 Task: Make in the project AgileHarbor a sprint 'Accessibility Audit Sprint'. Create in the project AgileHarbor a sprint 'Accessibility Audit Sprint'. Add in the project AgileHarbor a sprint 'Accessibility Audit Sprint'
Action: Mouse moved to (889, 159)
Screenshot: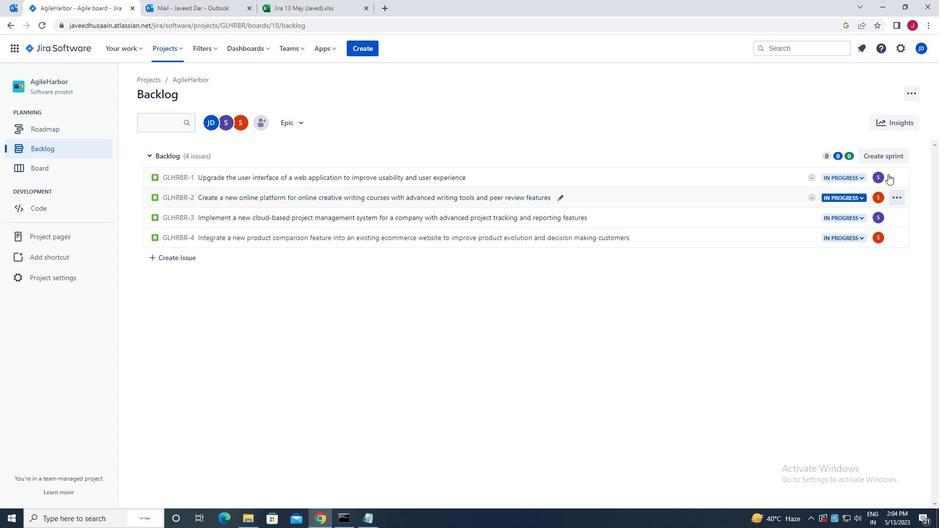 
Action: Mouse pressed left at (889, 159)
Screenshot: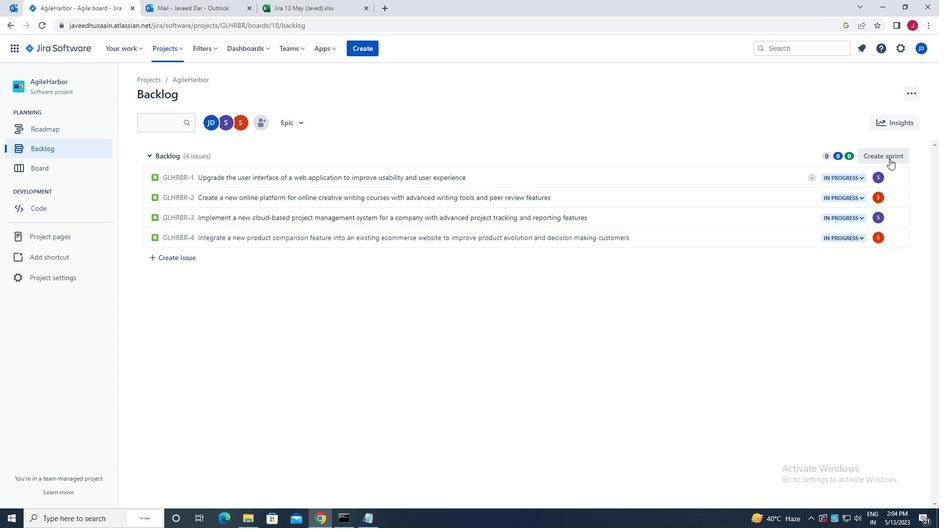 
Action: Mouse moved to (898, 156)
Screenshot: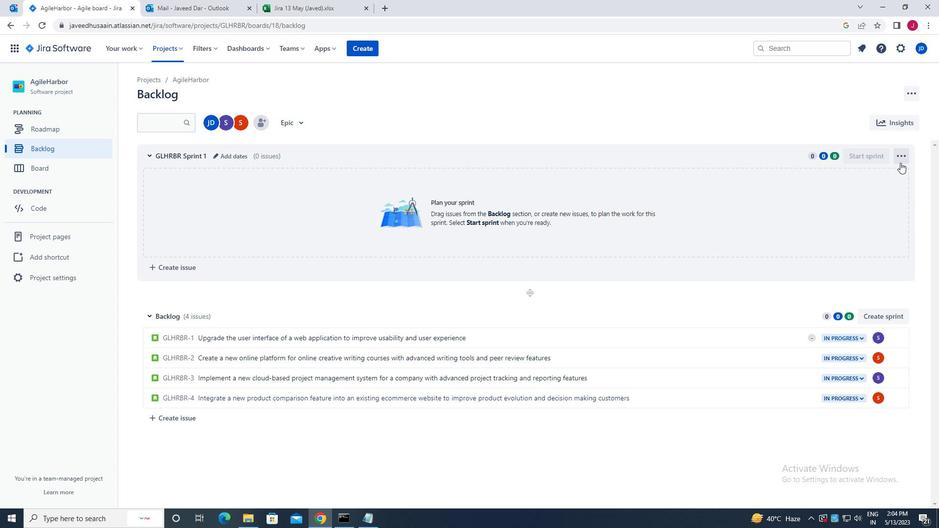 
Action: Mouse pressed left at (898, 156)
Screenshot: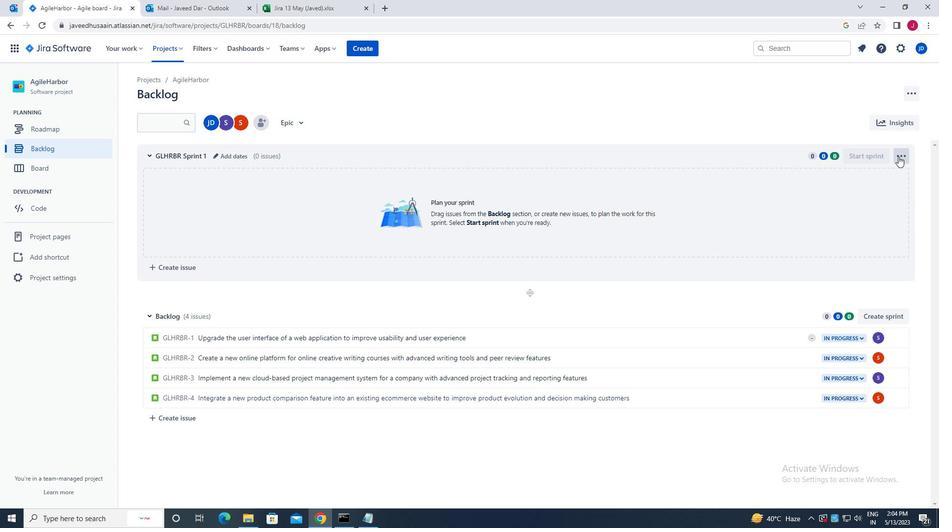 
Action: Mouse moved to (886, 180)
Screenshot: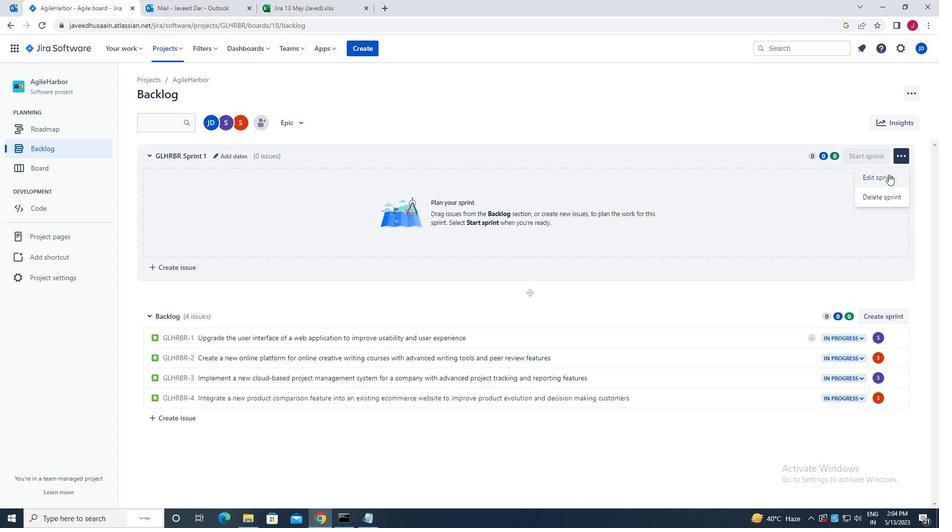 
Action: Mouse pressed left at (886, 180)
Screenshot: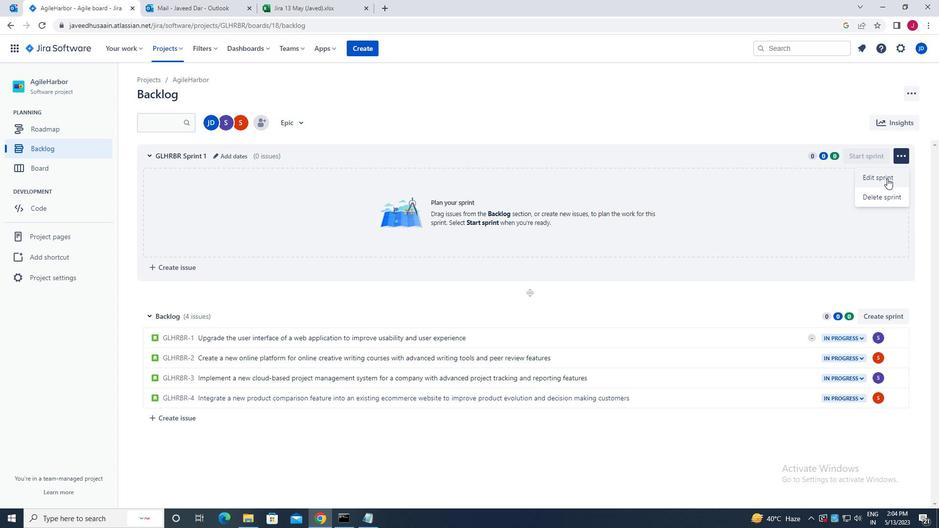 
Action: Mouse moved to (421, 122)
Screenshot: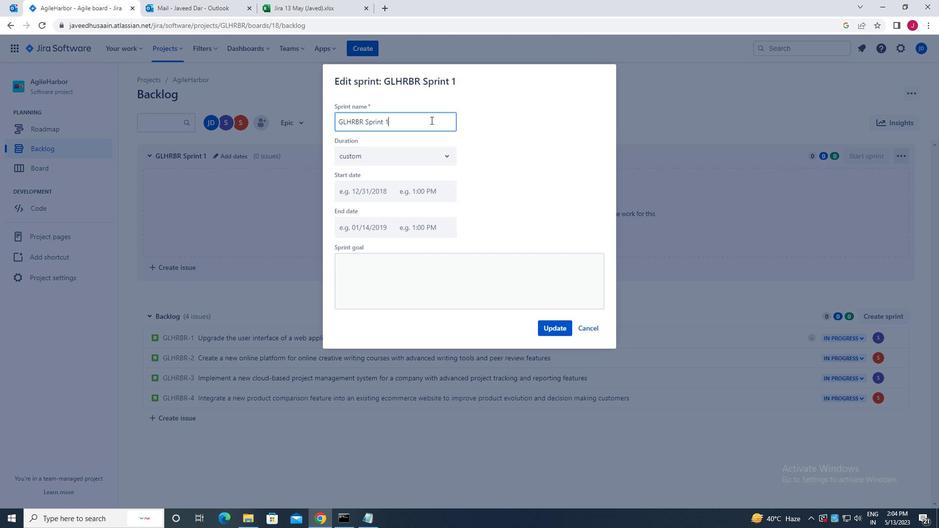 
Action: Key pressed <Key.backspace><Key.backspace><Key.backspace><Key.backspace><Key.backspace><Key.backspace><Key.backspace><Key.backspace><Key.backspace><Key.backspace><Key.backspace><Key.backspace><Key.backspace><Key.backspace><Key.backspace><Key.backspace><Key.backspace><Key.backspace><Key.backspace><Key.backspace><Key.backspace><Key.backspace>a<Key.caps_lock>ccessibility<Key.space><Key.caps_lock>a<Key.caps_lock>udit<Key.space><Key.caps_lock>s<Key.caps_lock>print
Screenshot: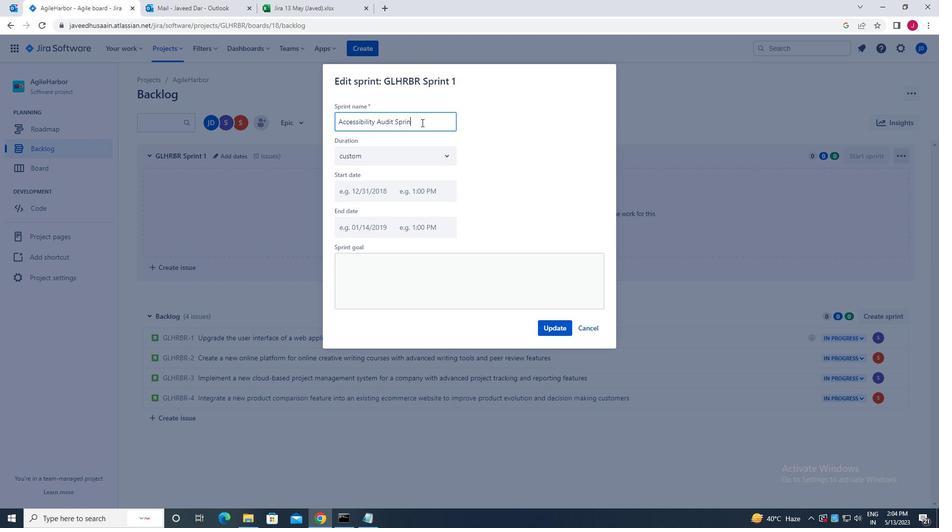 
Action: Mouse moved to (545, 329)
Screenshot: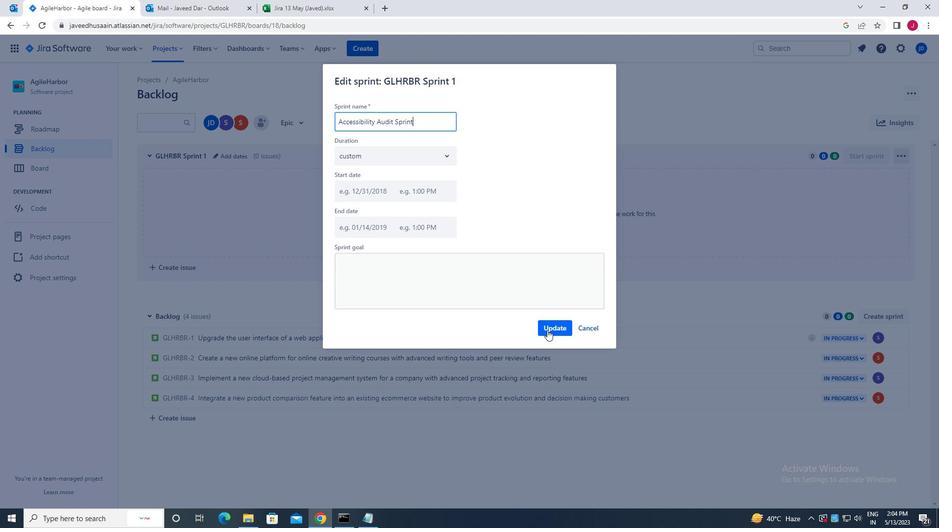 
Action: Mouse pressed left at (545, 329)
Screenshot: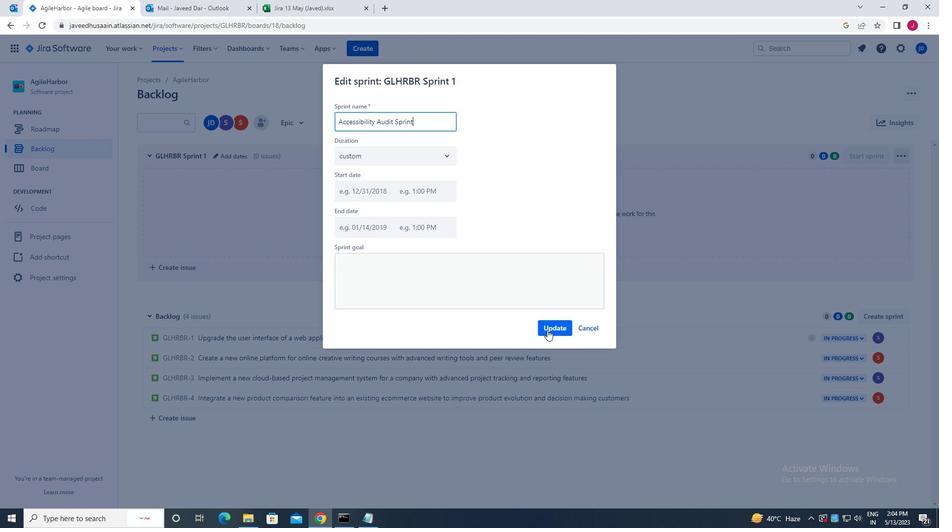 
Action: Mouse moved to (887, 318)
Screenshot: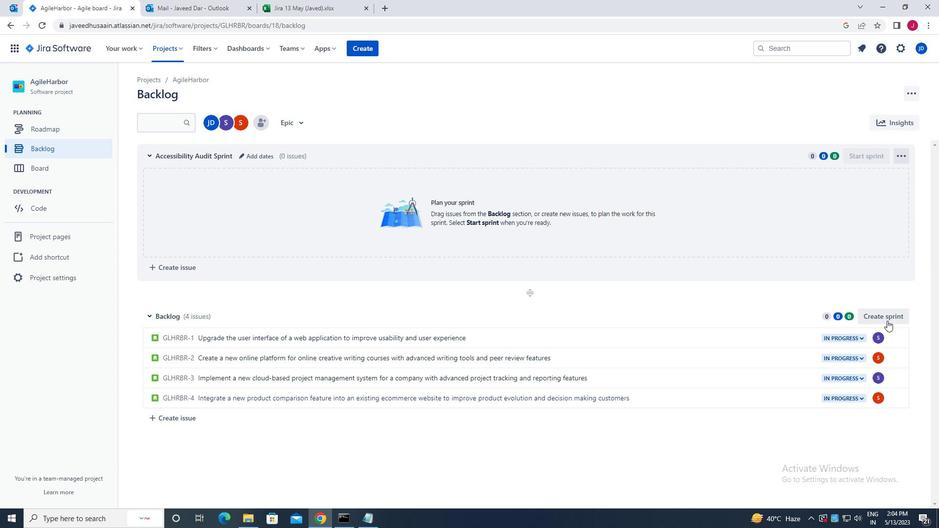 
Action: Mouse pressed left at (887, 318)
Screenshot: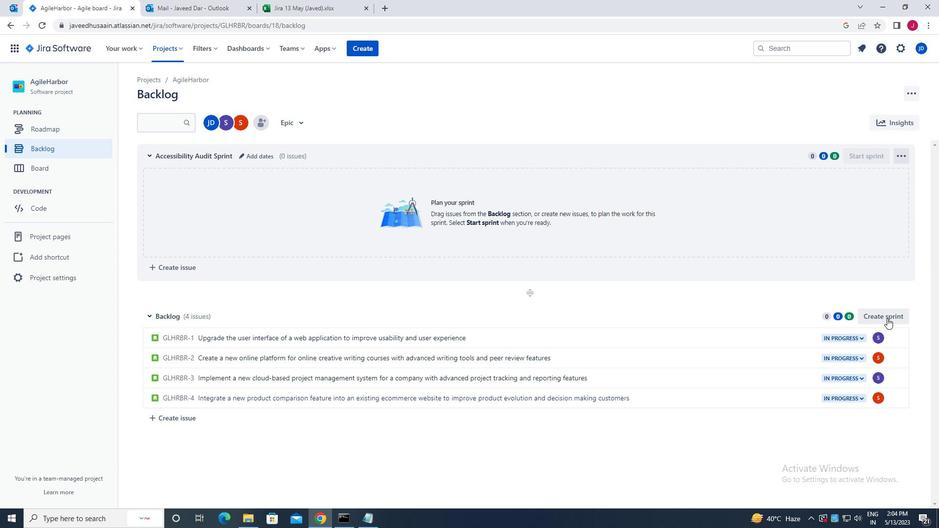
Action: Mouse moved to (899, 315)
Screenshot: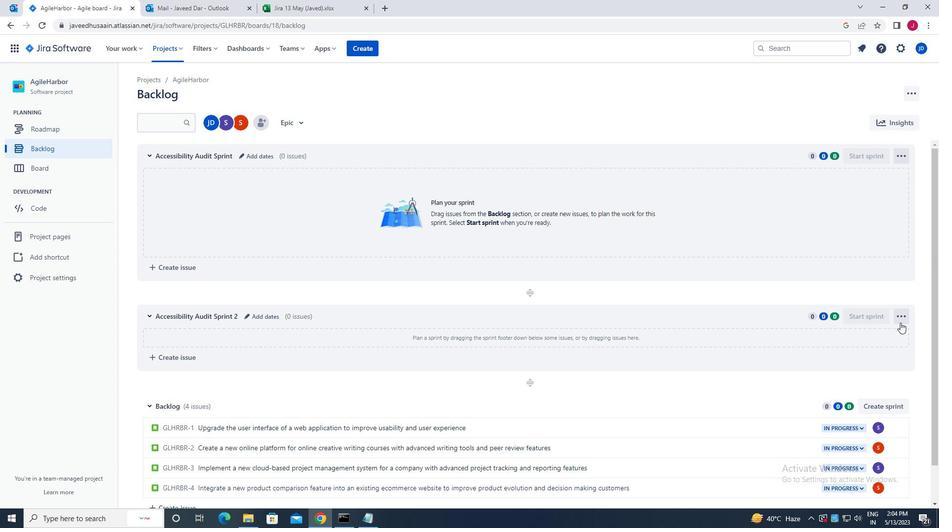 
Action: Mouse pressed left at (899, 315)
Screenshot: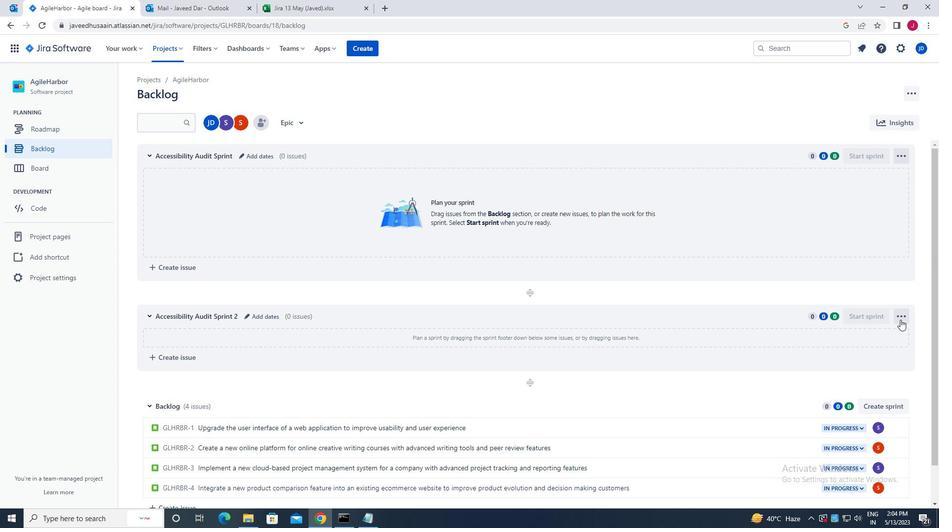 
Action: Mouse moved to (873, 355)
Screenshot: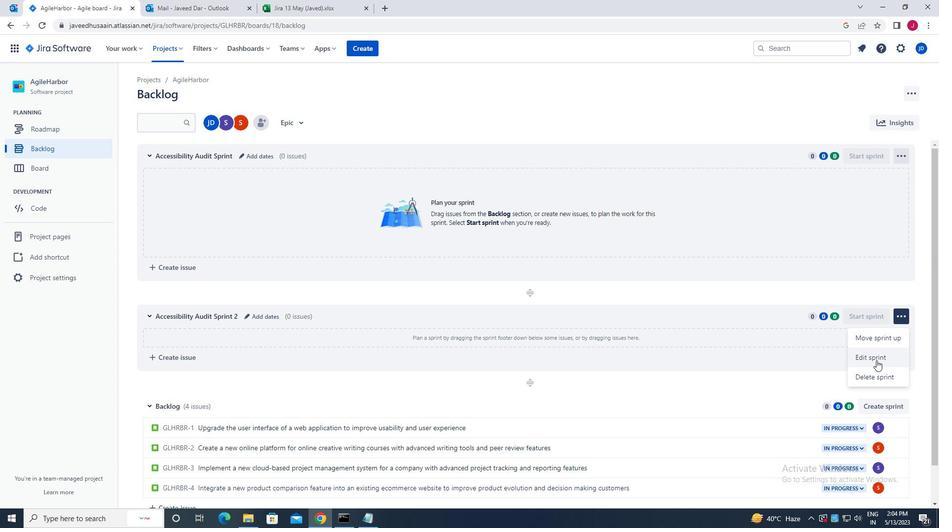
Action: Mouse pressed left at (873, 355)
Screenshot: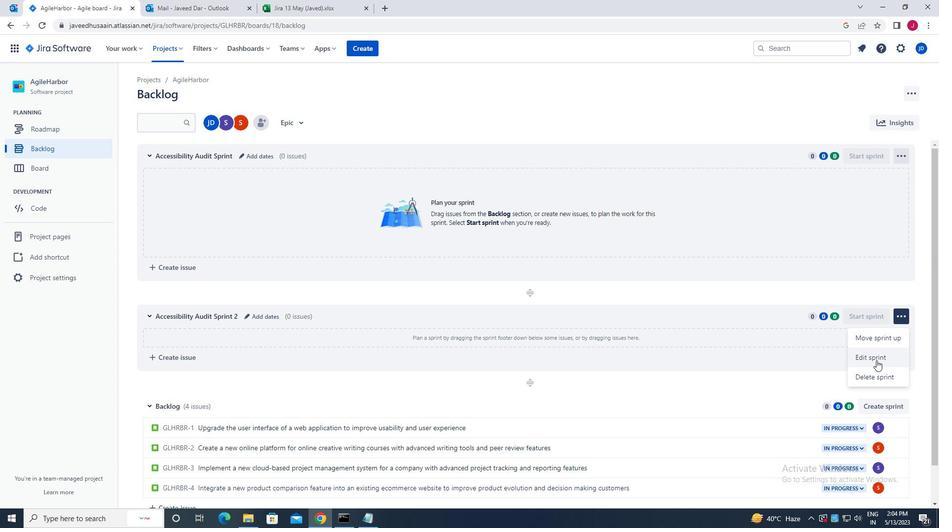 
Action: Mouse moved to (436, 127)
Screenshot: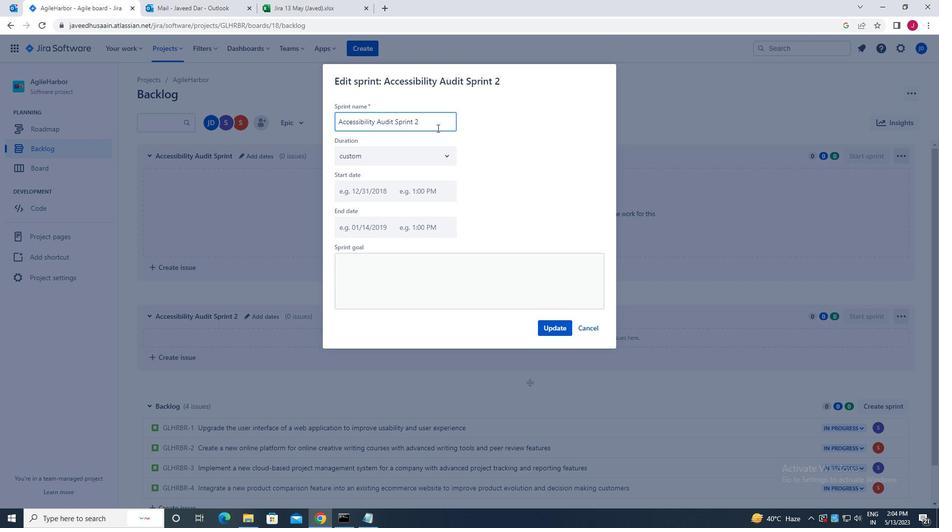 
Action: Key pressed <Key.backspace><Key.backspace><Key.backspace><Key.backspace><Key.backspace><Key.backspace><Key.backspace><Key.backspace><Key.backspace><Key.backspace><Key.backspace><Key.backspace><Key.backspace><Key.backspace><Key.backspace><Key.backspace><Key.backspace><Key.backspace><Key.backspace><Key.backspace><Key.backspace><Key.backspace><Key.backspace><Key.backspace><Key.backspace><Key.backspace><Key.backspace><Key.backspace><Key.backspace><Key.backspace><Key.backspace><Key.backspace><Key.backspace><Key.backspace><Key.backspace><Key.backspace><Key.backspace><Key.backspace><Key.caps_lock>a<Key.caps_lock>ccessibo<Key.backspace>ility<Key.space><Key.caps_lock>a<Key.caps_lock>udit<Key.space><Key.caps_lock>s<Key.caps_lock>print
Screenshot: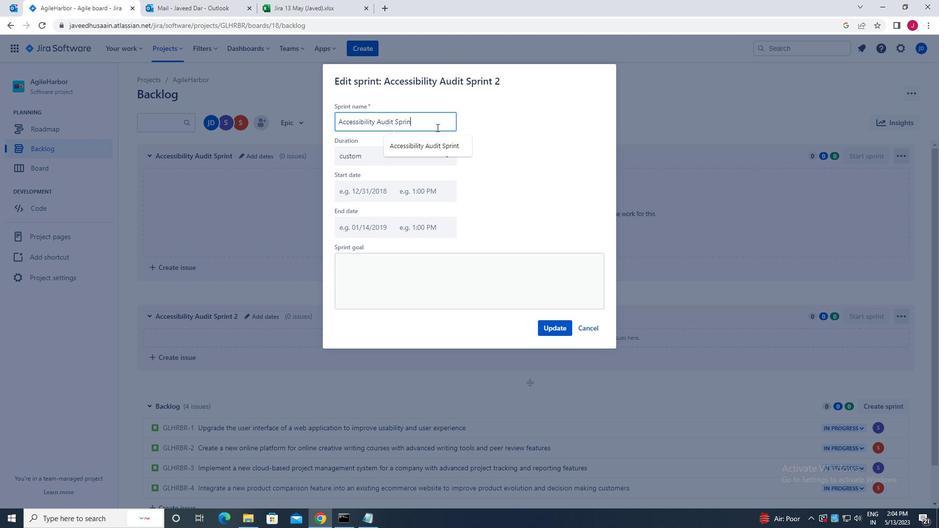 
Action: Mouse moved to (565, 329)
Screenshot: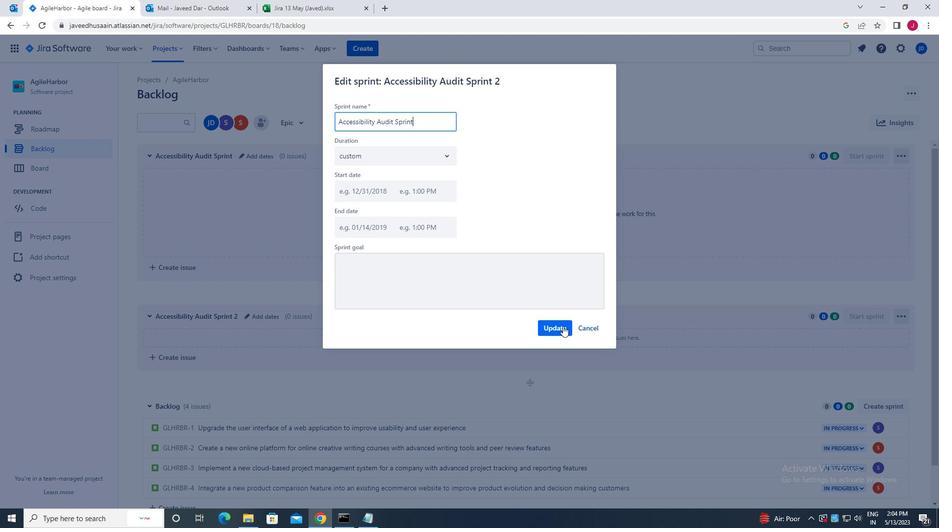 
Action: Mouse pressed left at (565, 329)
Screenshot: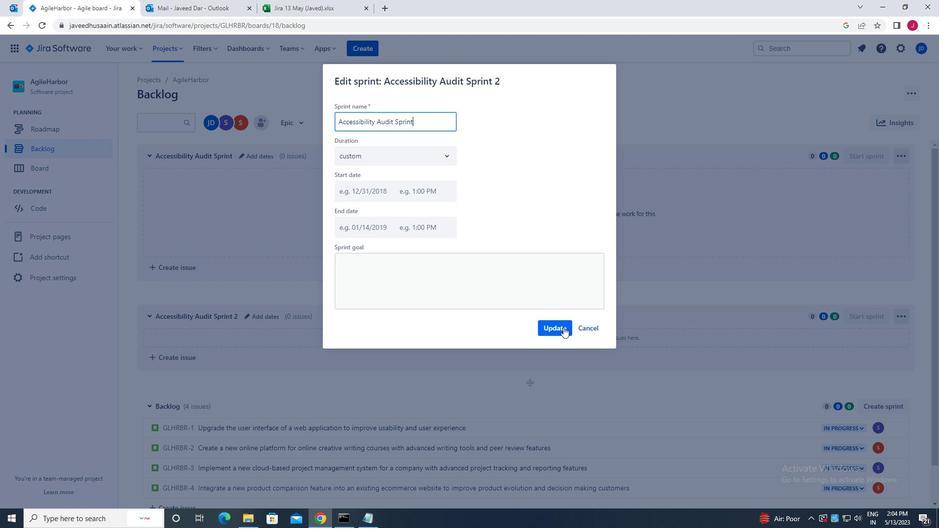 
Action: Mouse moved to (893, 408)
Screenshot: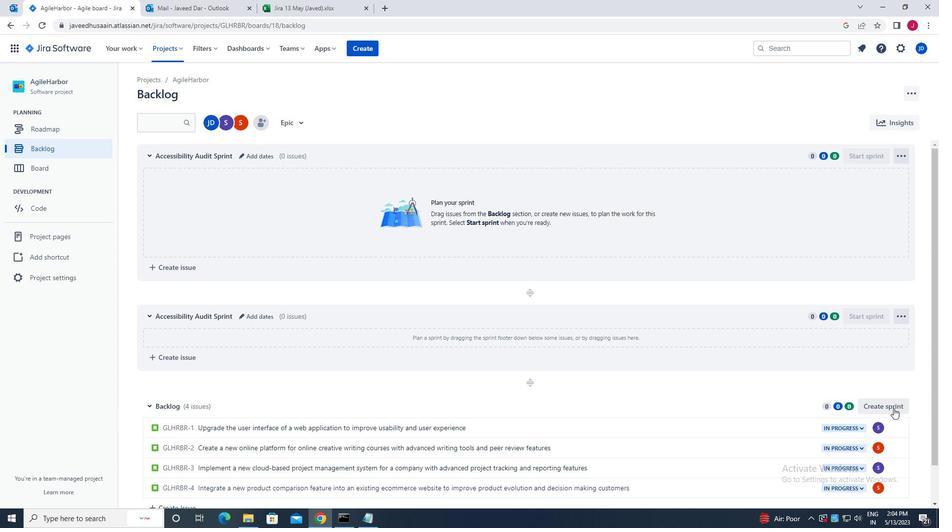 
Action: Mouse pressed left at (893, 408)
Screenshot: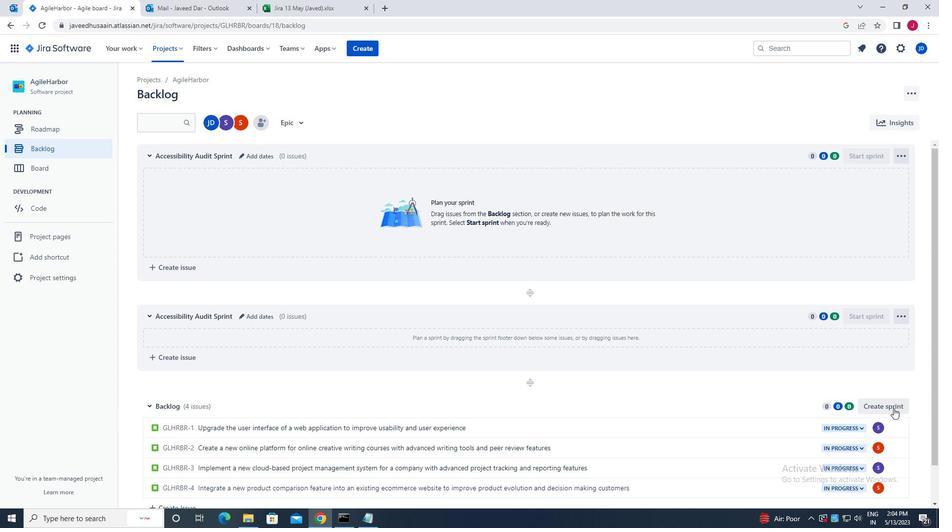 
Action: Mouse moved to (901, 407)
Screenshot: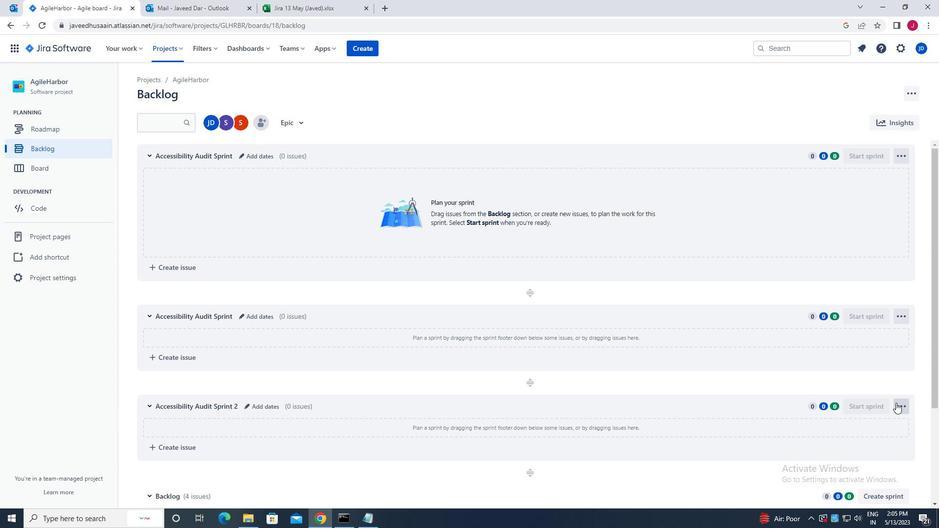 
Action: Mouse pressed left at (901, 407)
Screenshot: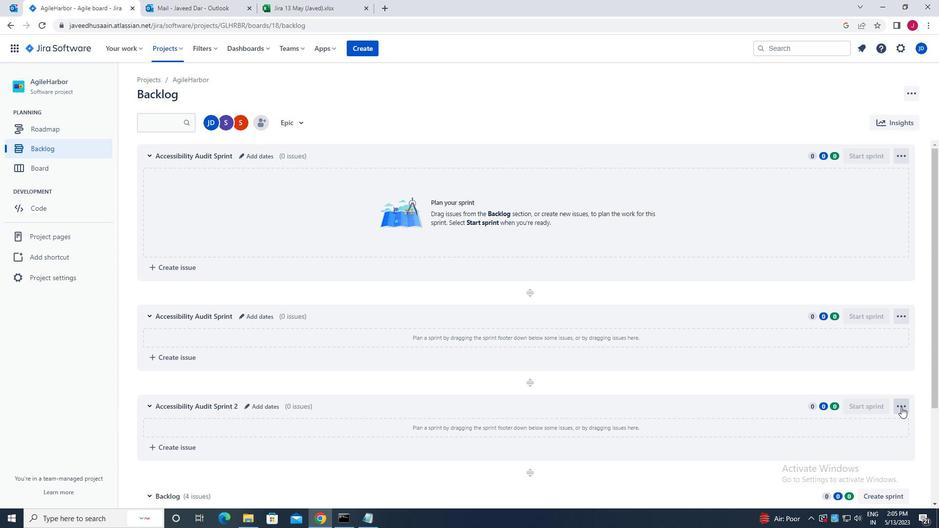 
Action: Mouse moved to (870, 445)
Screenshot: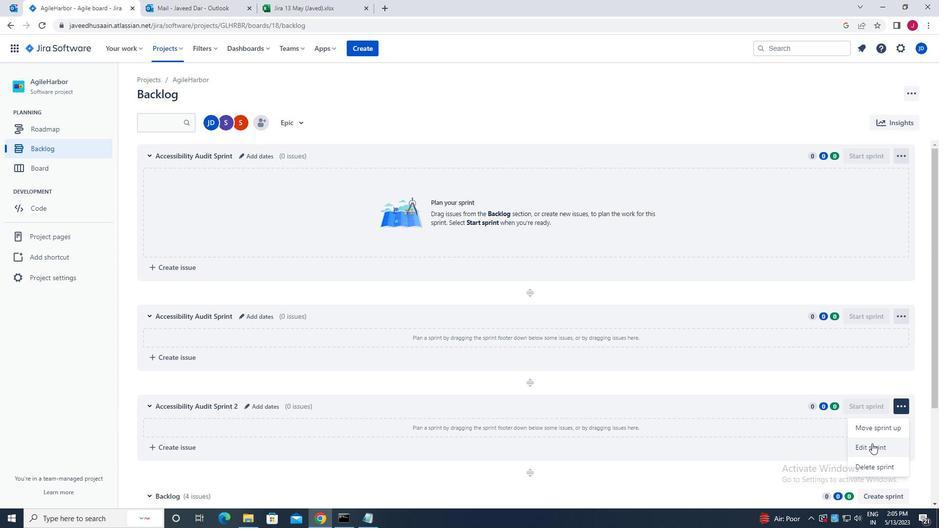 
Action: Mouse pressed left at (870, 445)
Screenshot: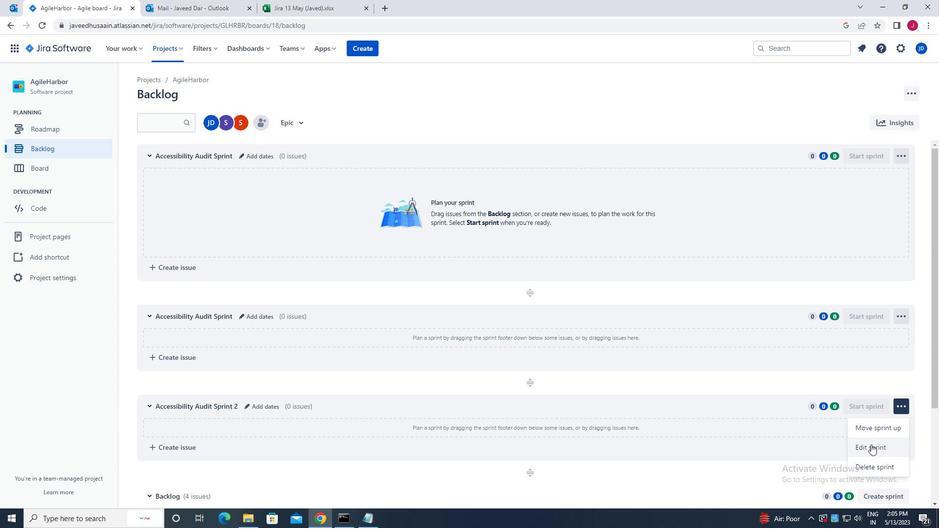 
Action: Mouse moved to (436, 124)
Screenshot: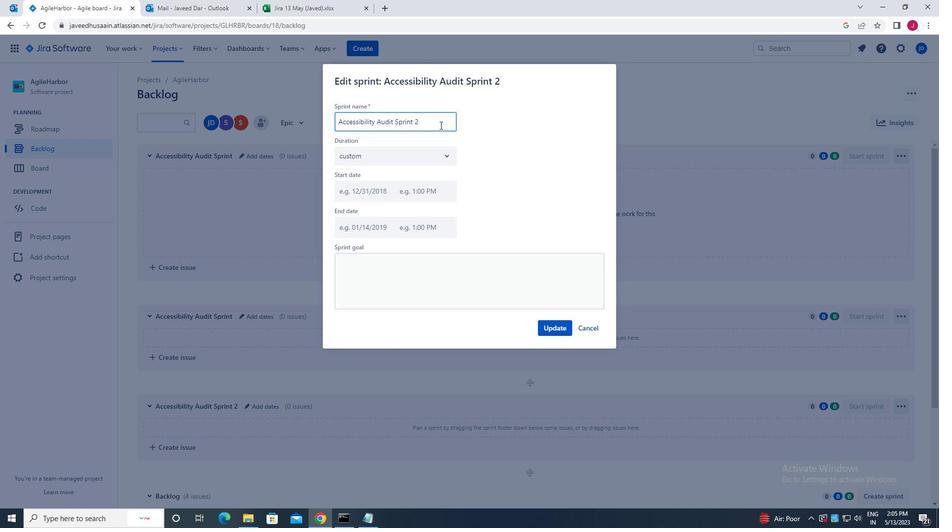 
Action: Key pressed <Key.backspace><Key.backspace><Key.backspace><Key.backspace><Key.backspace><Key.backspace><Key.backspace><Key.backspace><Key.backspace><Key.backspace><Key.backspace><Key.backspace><Key.backspace><Key.backspace><Key.backspace><Key.backspace><Key.backspace><Key.backspace><Key.backspace><Key.backspace><Key.backspace><Key.backspace><Key.backspace><Key.backspace><Key.backspace><Key.backspace><Key.backspace><Key.backspace><Key.backspace><Key.backspace><Key.backspace><Key.backspace><Key.caps_lock>a<Key.caps_lock>ccessin<Key.backspace>bility<Key.space><Key.caps_lock>a<Key.caps_lock>udit<Key.space><Key.caps_lock>s<Key.caps_lock>print
Screenshot: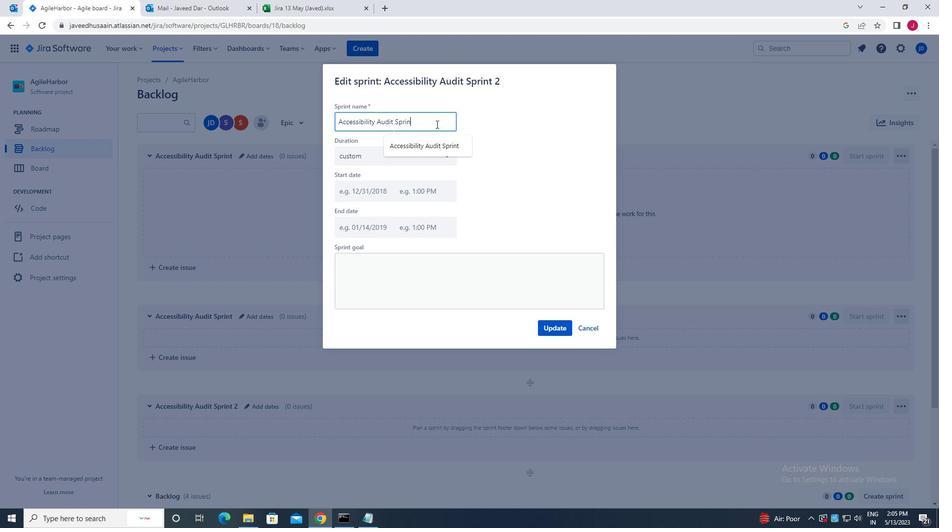 
Action: Mouse moved to (557, 330)
Screenshot: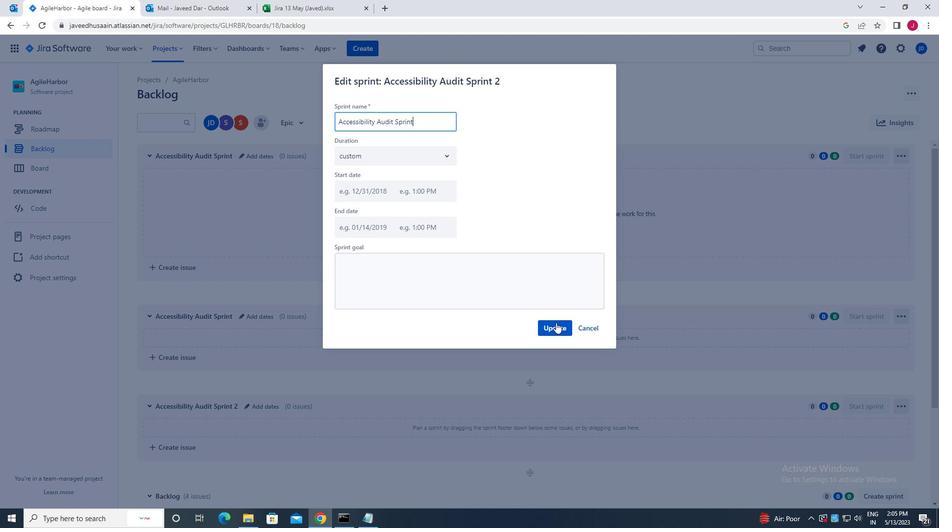 
Action: Mouse pressed left at (557, 330)
Screenshot: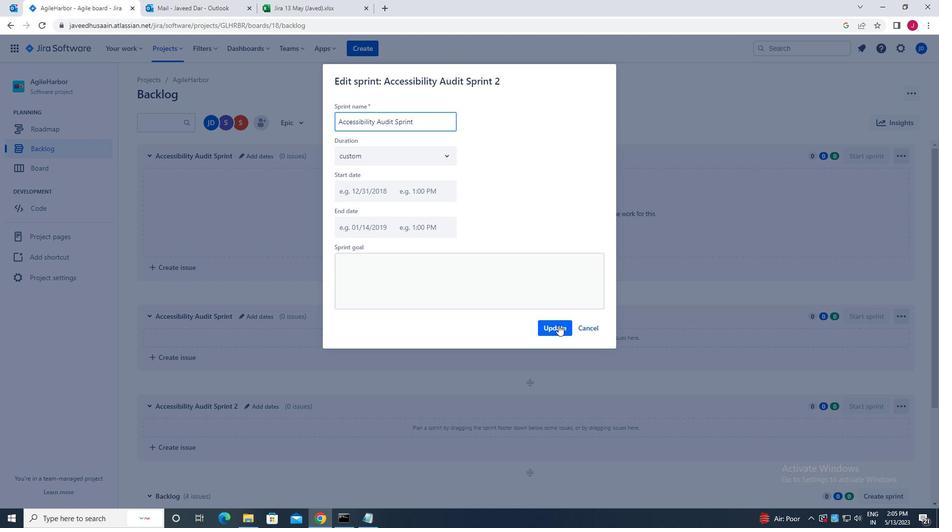 
Action: Mouse moved to (806, 334)
Screenshot: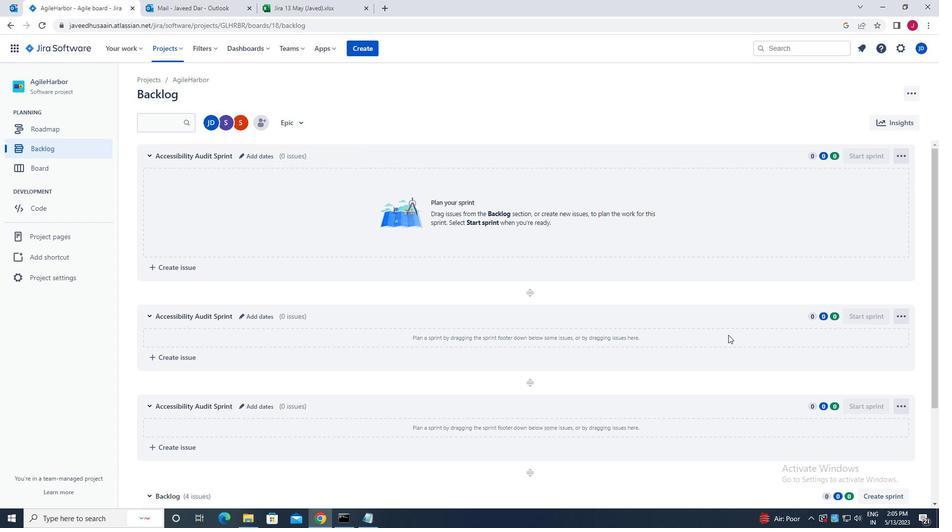 
Action: Mouse scrolled (806, 333) with delta (0, 0)
Screenshot: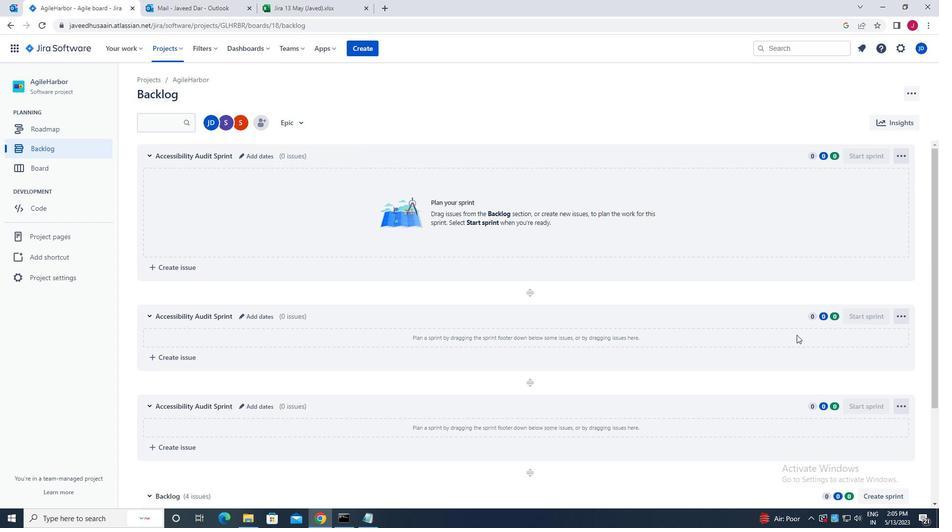 
Action: Mouse scrolled (806, 333) with delta (0, 0)
Screenshot: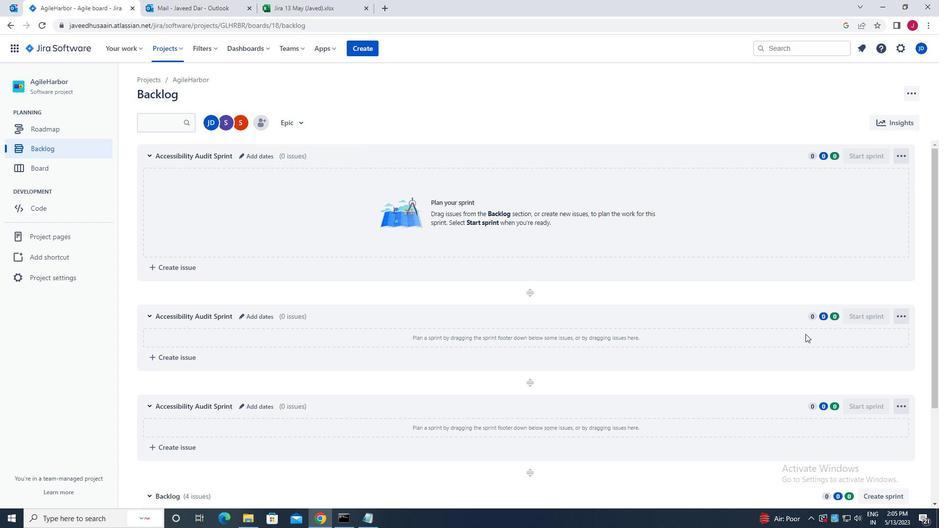 
Action: Mouse scrolled (806, 333) with delta (0, 0)
Screenshot: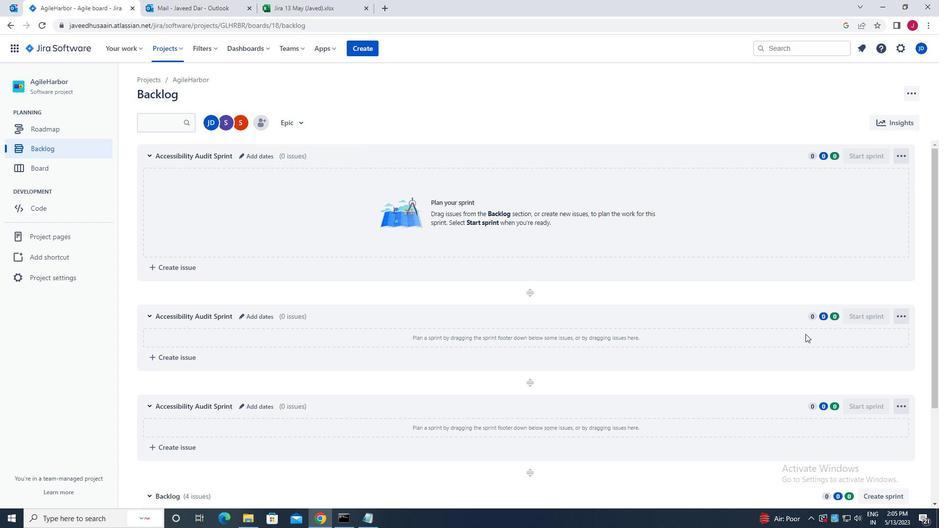 
Action: Mouse scrolled (806, 333) with delta (0, 0)
Screenshot: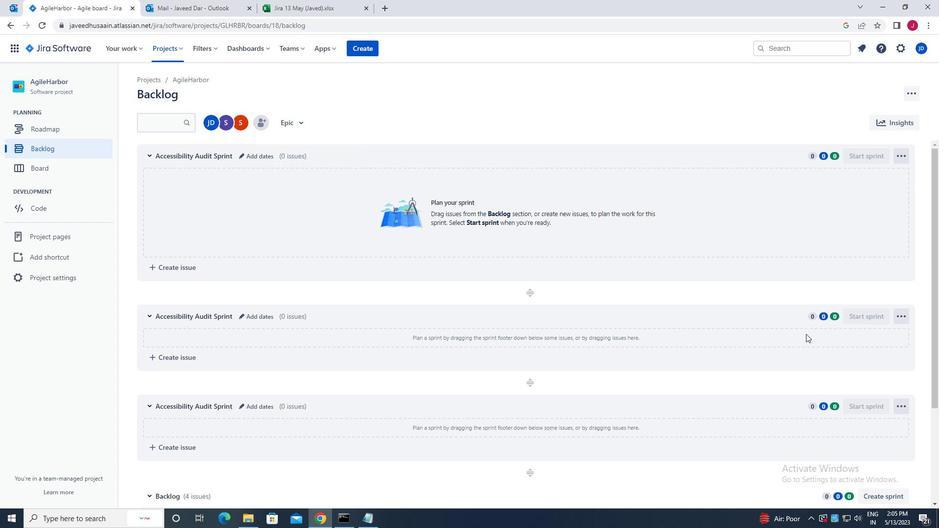 
Action: Mouse scrolled (806, 333) with delta (0, 0)
Screenshot: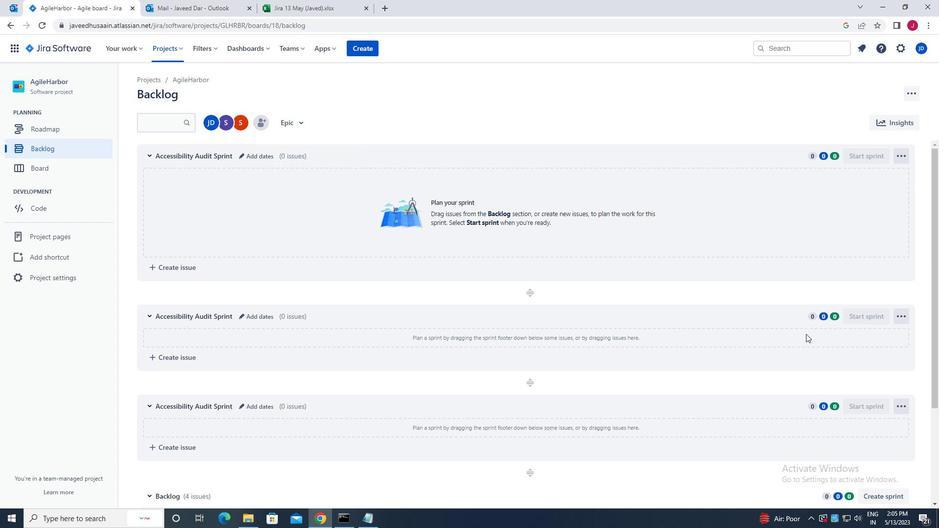 
Action: Mouse moved to (802, 329)
Screenshot: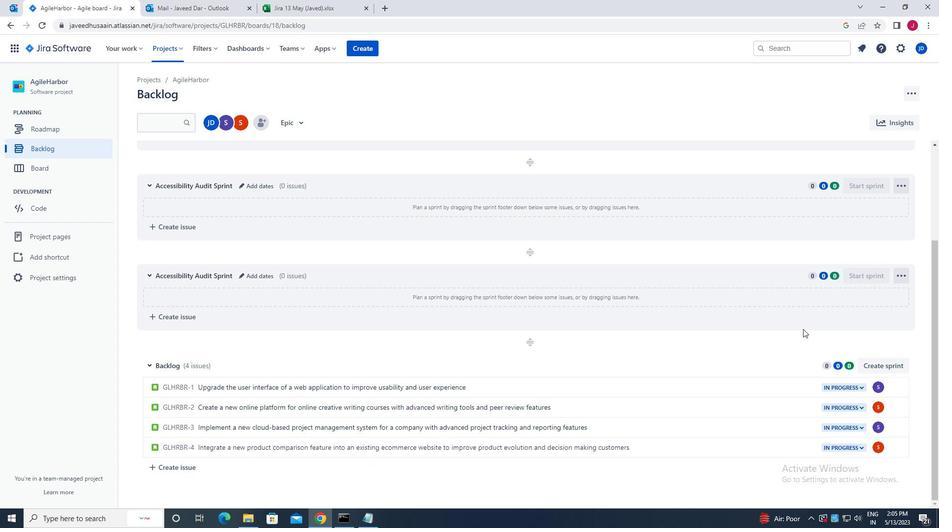 
Action: Mouse scrolled (802, 329) with delta (0, 0)
Screenshot: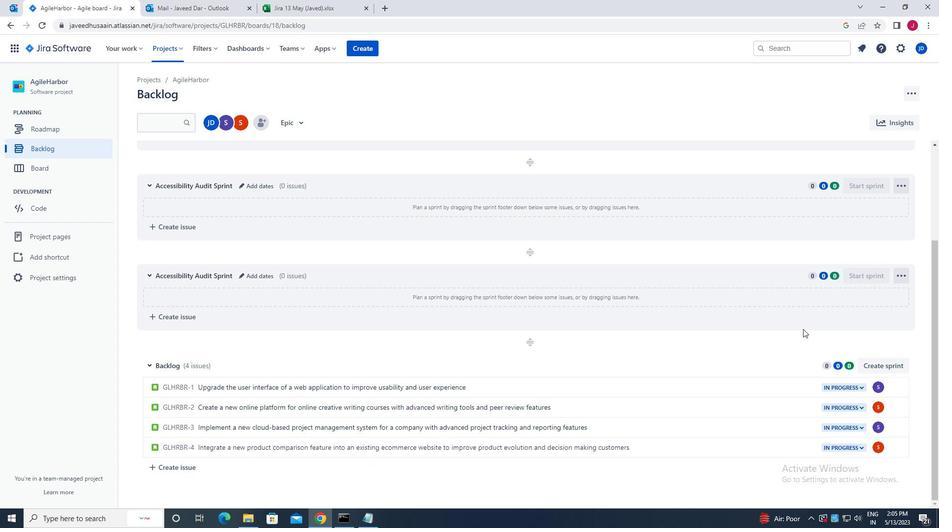 
Action: Mouse moved to (795, 325)
Screenshot: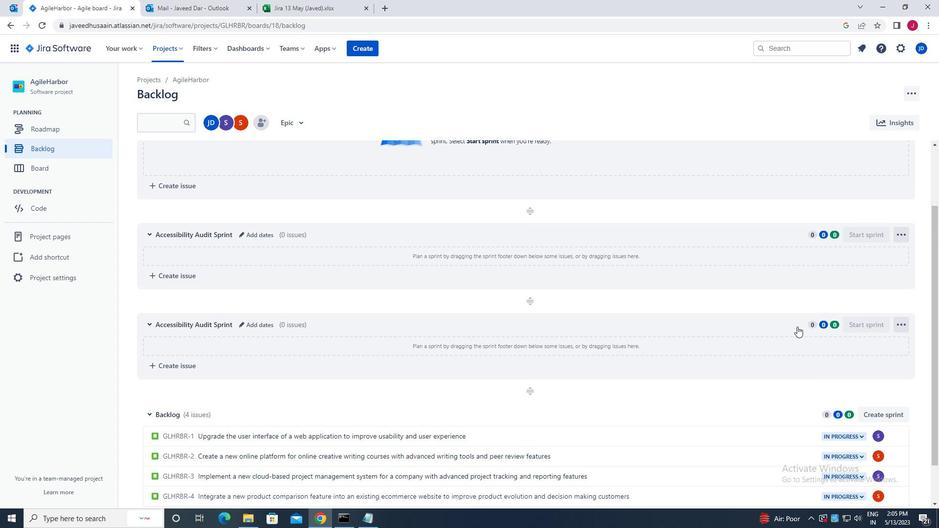 
